Task: Add Zevia Organic Sweetened Passionfruit Hibiscus Tea to the cart.
Action: Mouse pressed left at (25, 99)
Screenshot: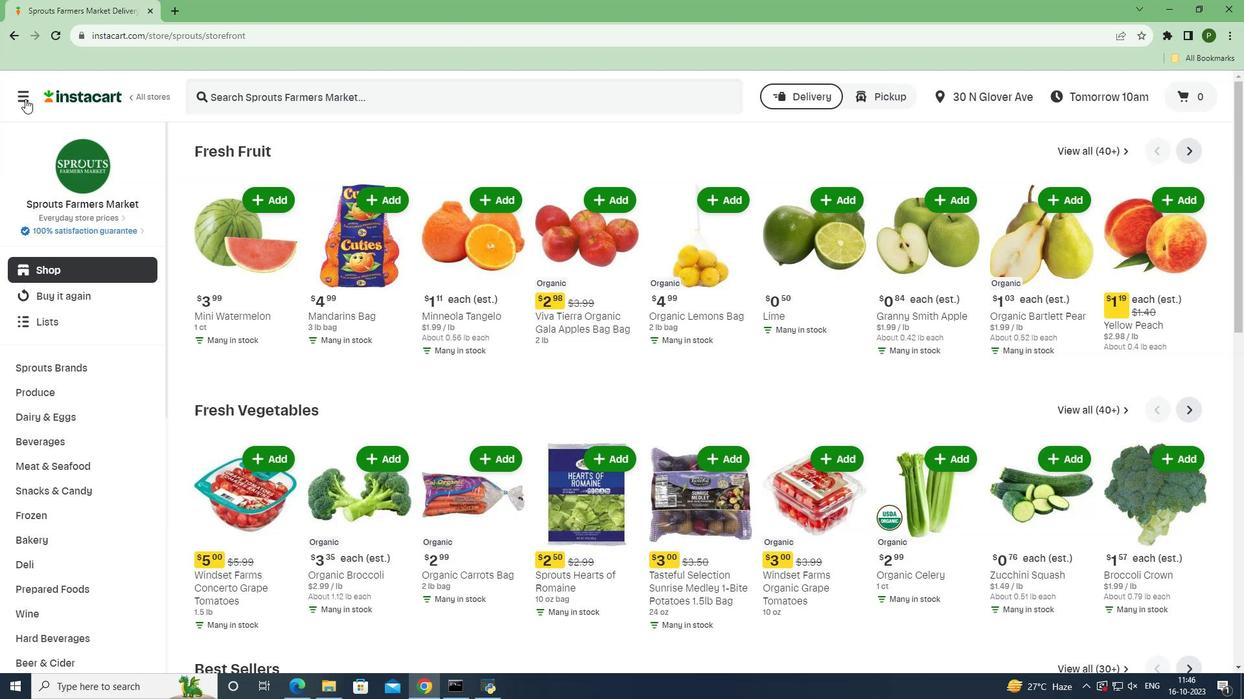 
Action: Mouse moved to (27, 346)
Screenshot: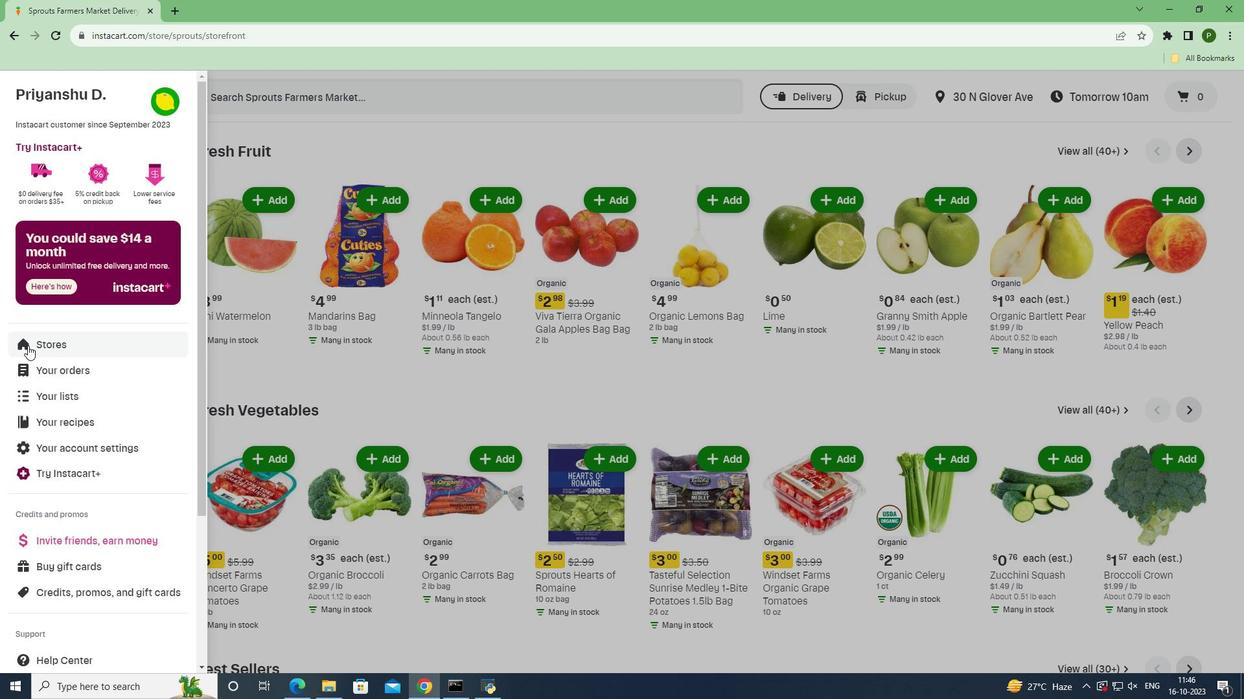 
Action: Mouse pressed left at (27, 346)
Screenshot: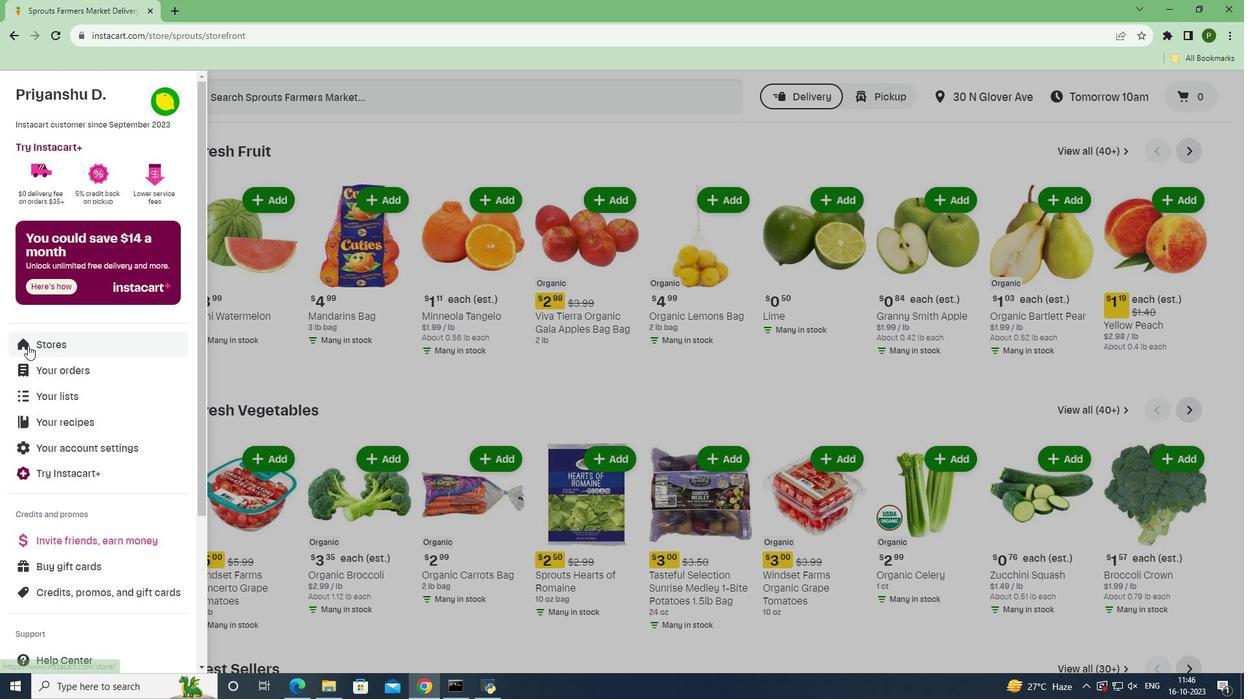 
Action: Mouse moved to (290, 149)
Screenshot: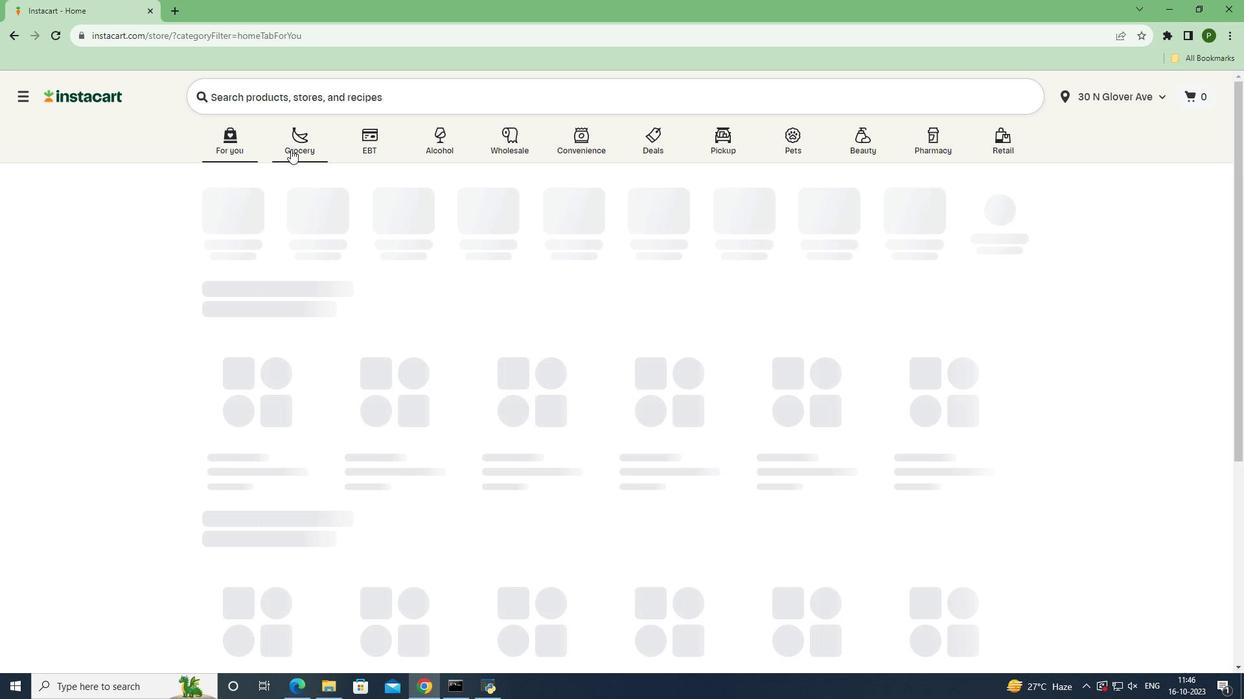 
Action: Mouse pressed left at (290, 149)
Screenshot: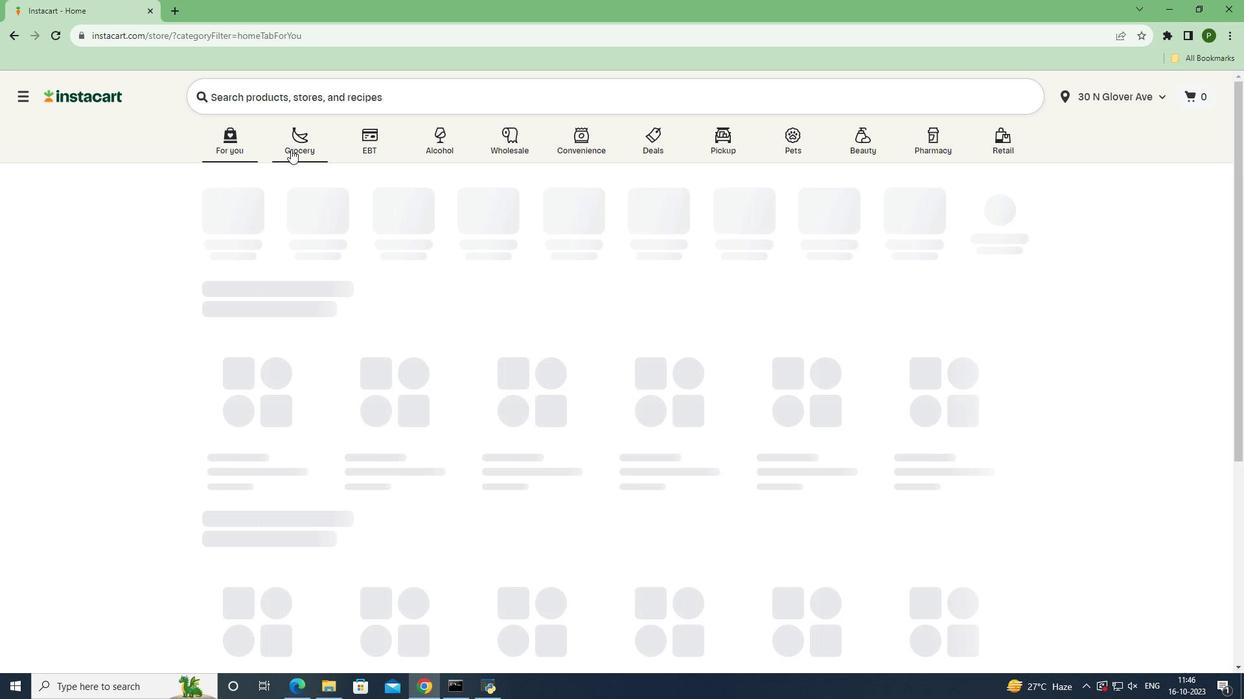 
Action: Mouse moved to (789, 303)
Screenshot: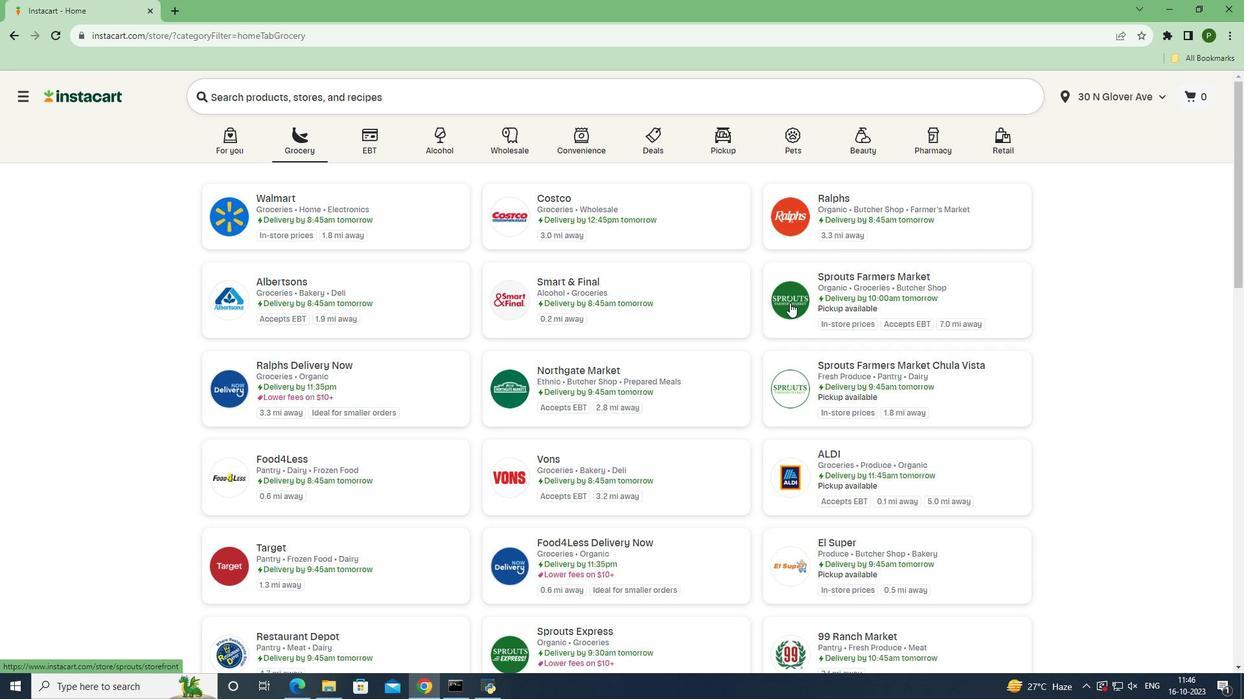 
Action: Mouse pressed left at (789, 303)
Screenshot: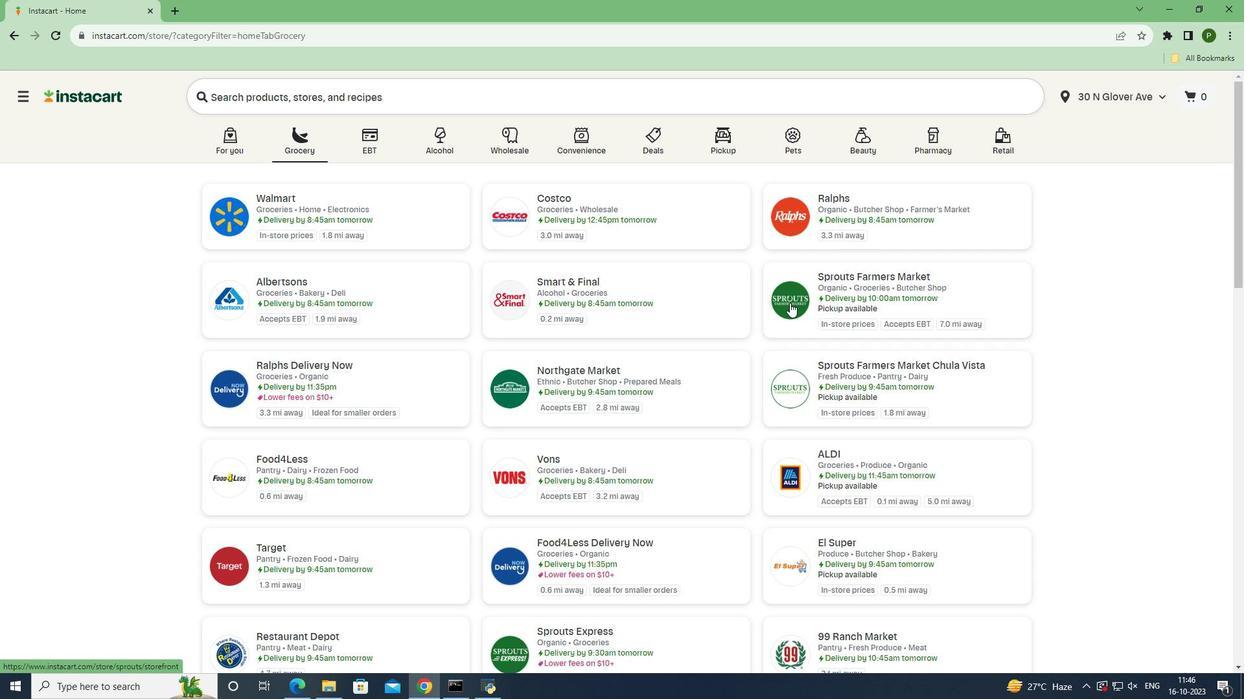 
Action: Mouse moved to (64, 436)
Screenshot: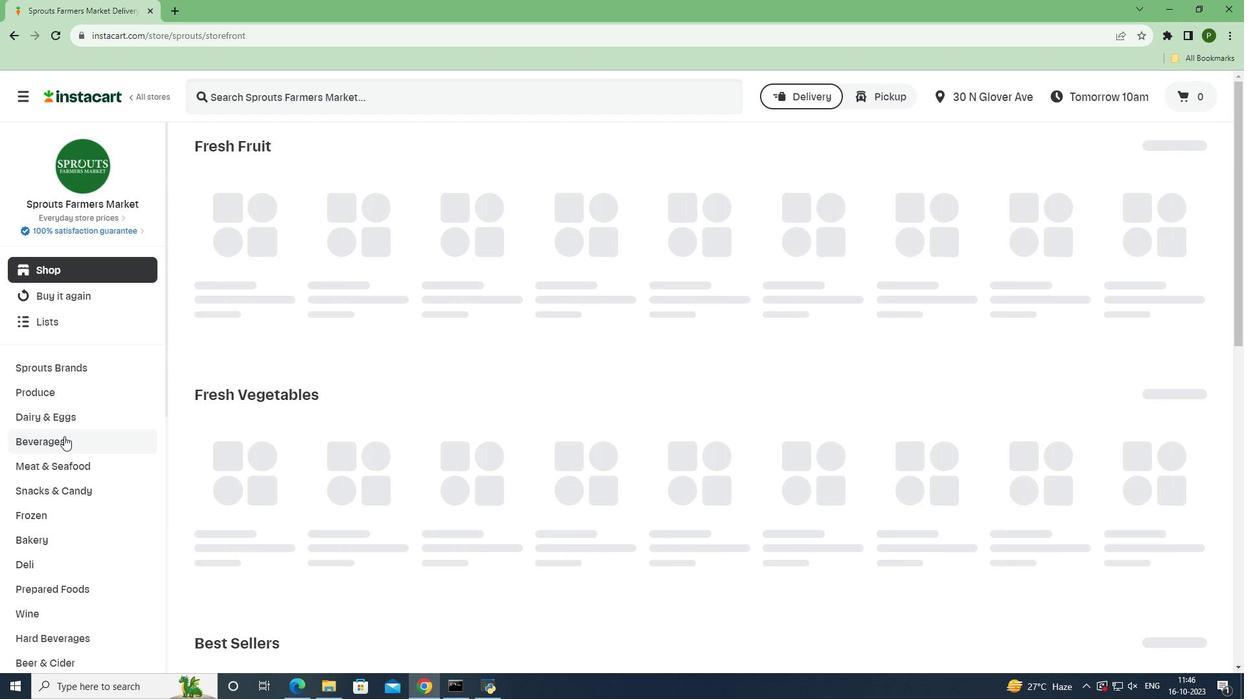 
Action: Mouse pressed left at (64, 436)
Screenshot: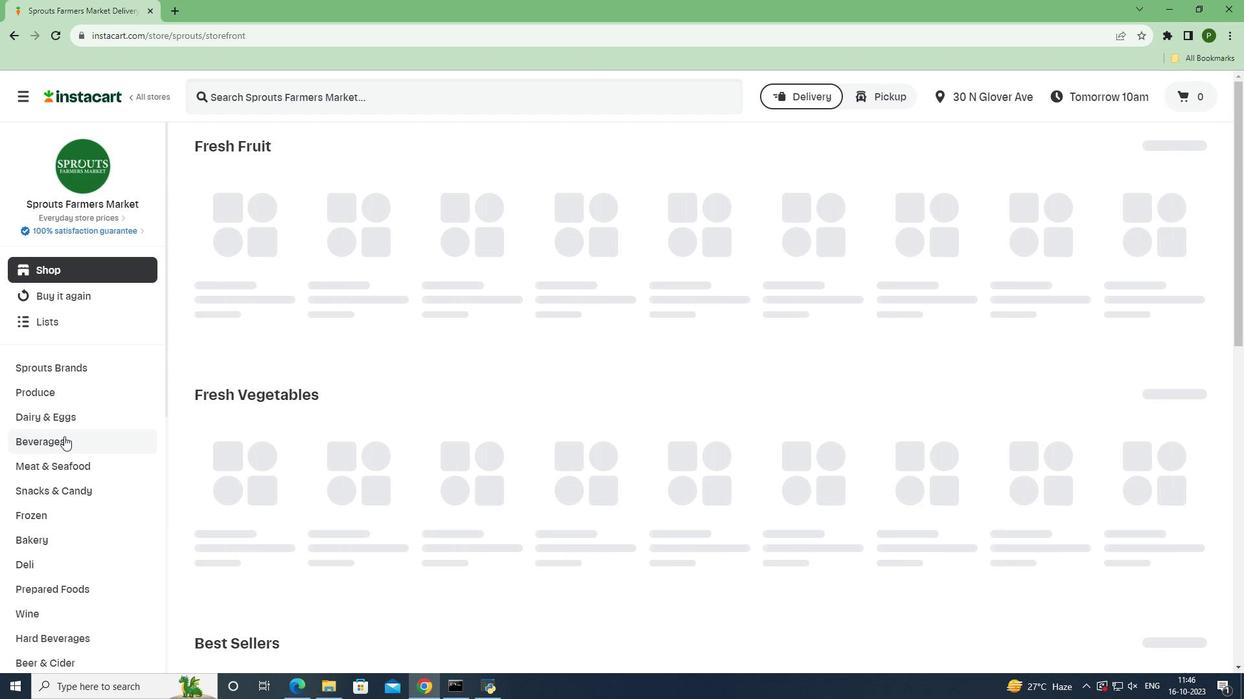 
Action: Mouse moved to (1119, 180)
Screenshot: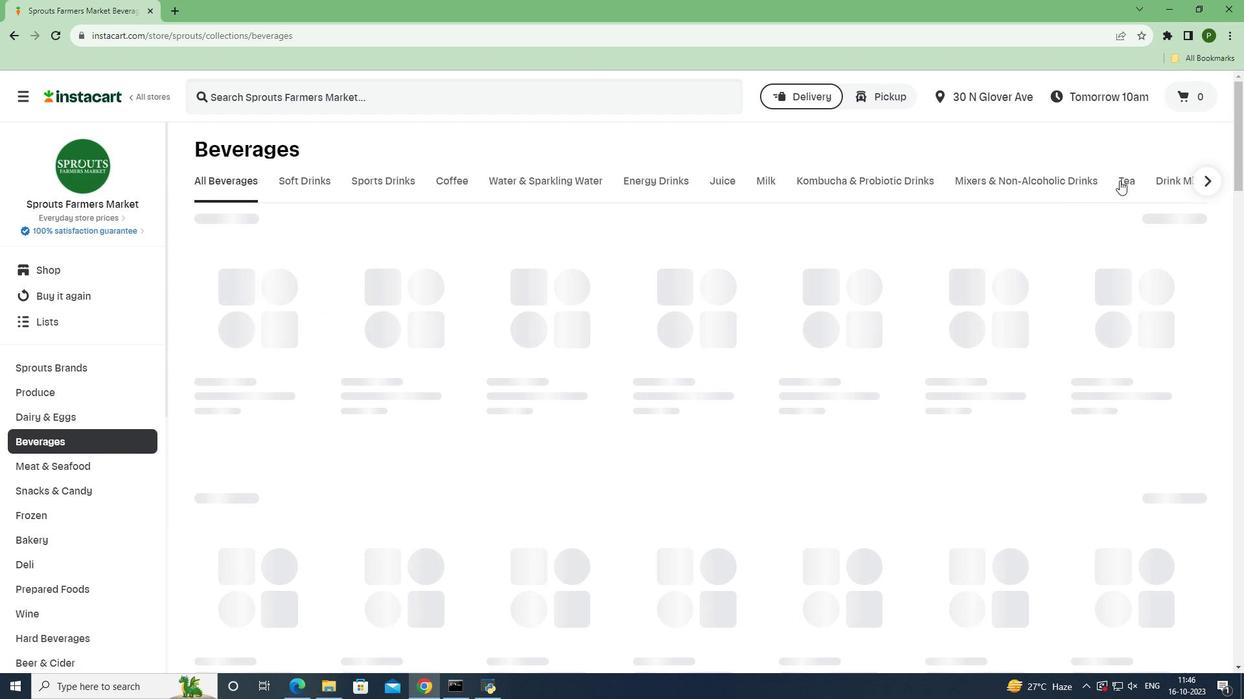 
Action: Mouse pressed left at (1119, 180)
Screenshot: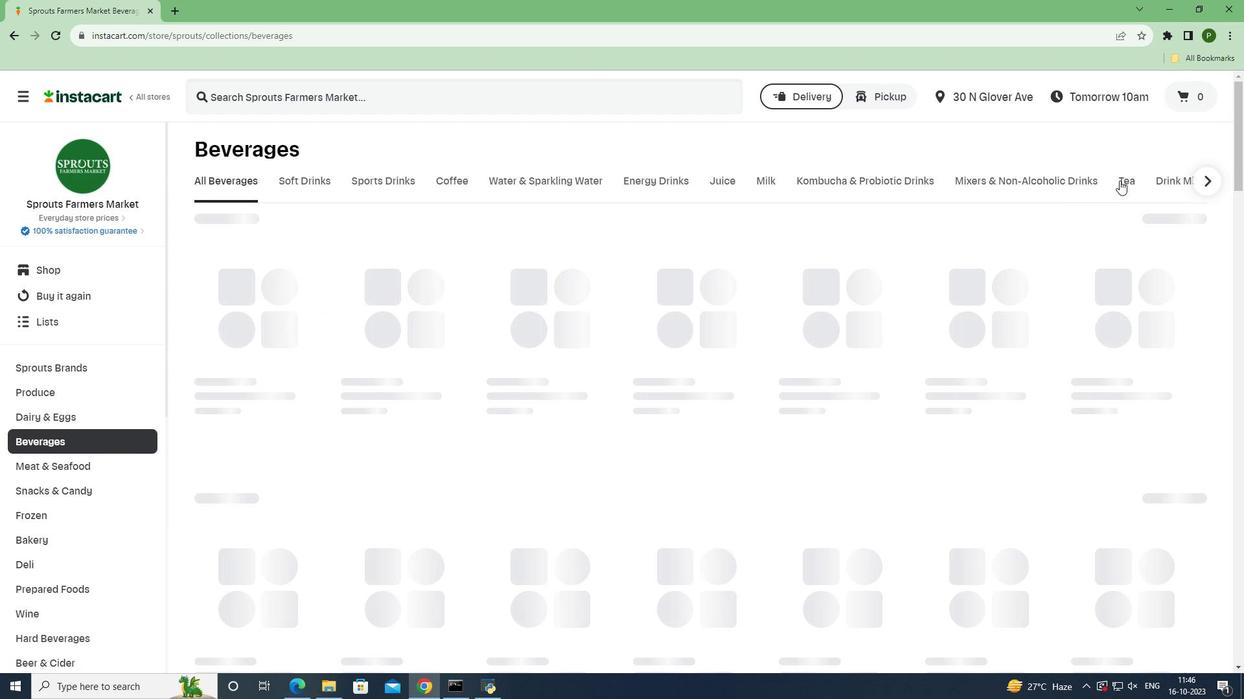 
Action: Mouse moved to (467, 95)
Screenshot: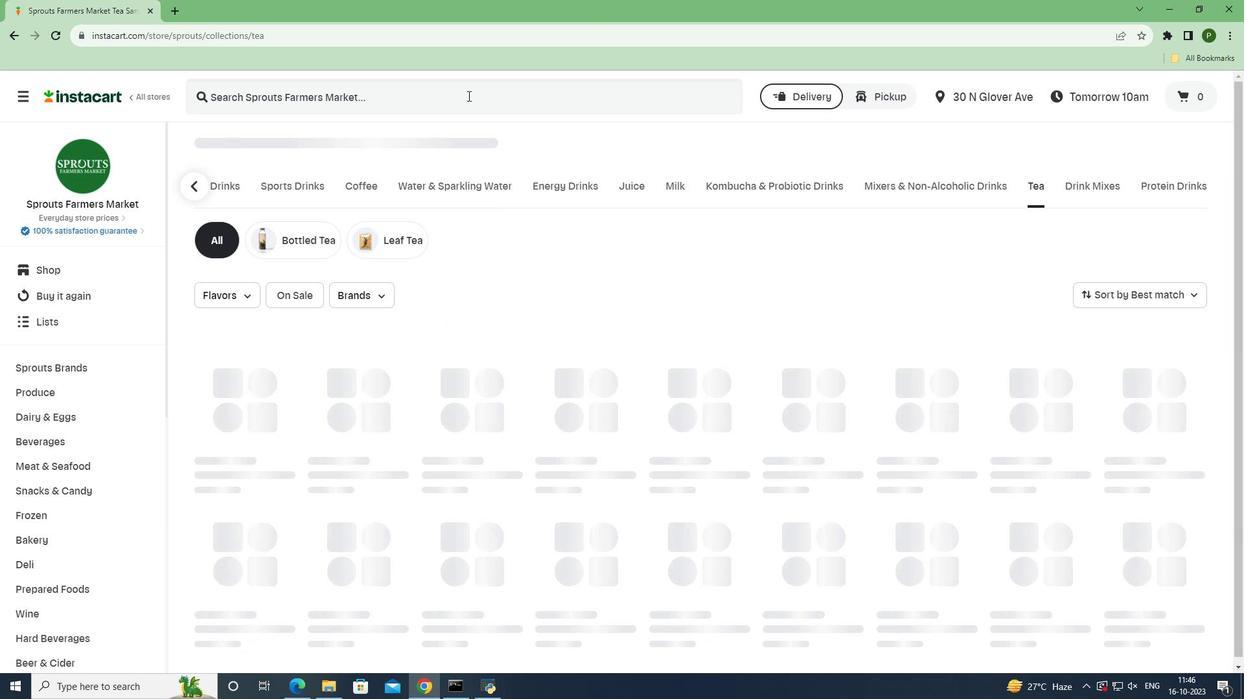 
Action: Mouse pressed left at (467, 95)
Screenshot: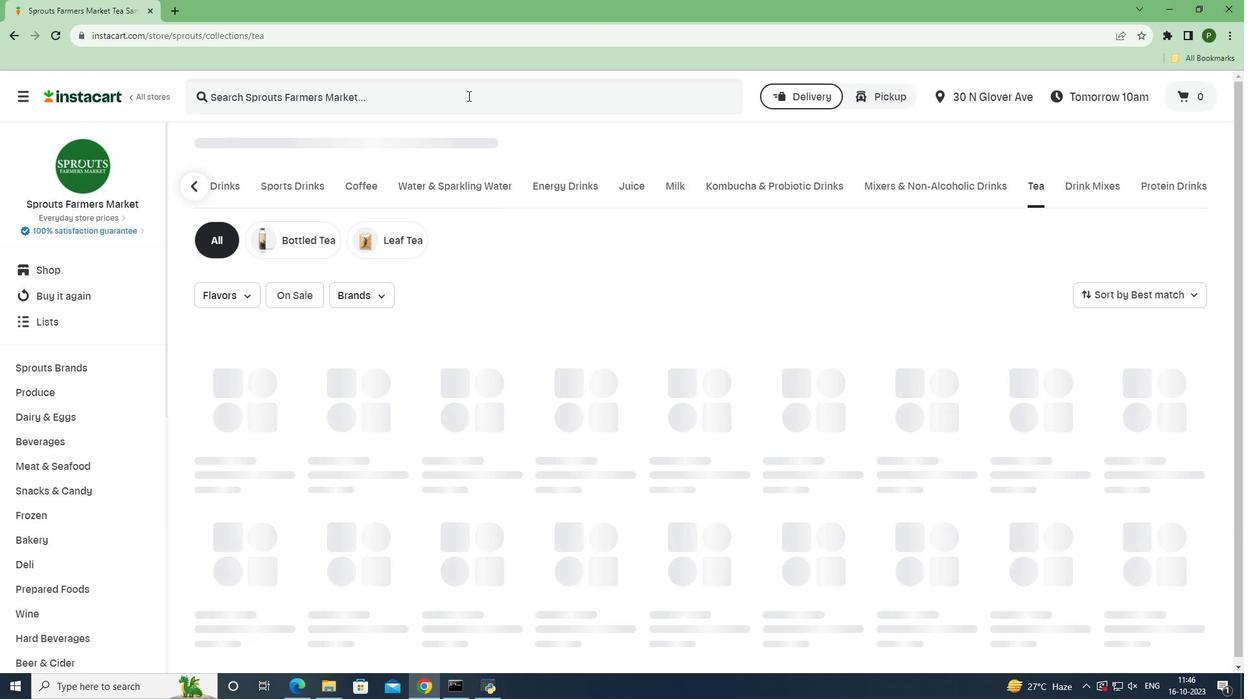 
Action: Key pressed <Key.caps_lock>Z<Key.caps_lock>evia<Key.space><Key.caps_lock>O<Key.caps_lock>rganic<Key.space><Key.caps_lock>S<Key.caps_lock>weetened<Key.space><Key.caps_lock>P<Key.caps_lock>assionfruit<Key.space><Key.caps_lock>B<Key.backspace>H<Key.caps_lock>ibiscus<Key.space><Key.caps_lock>T<Key.caps_lock>ea<Key.space><Key.enter>
Screenshot: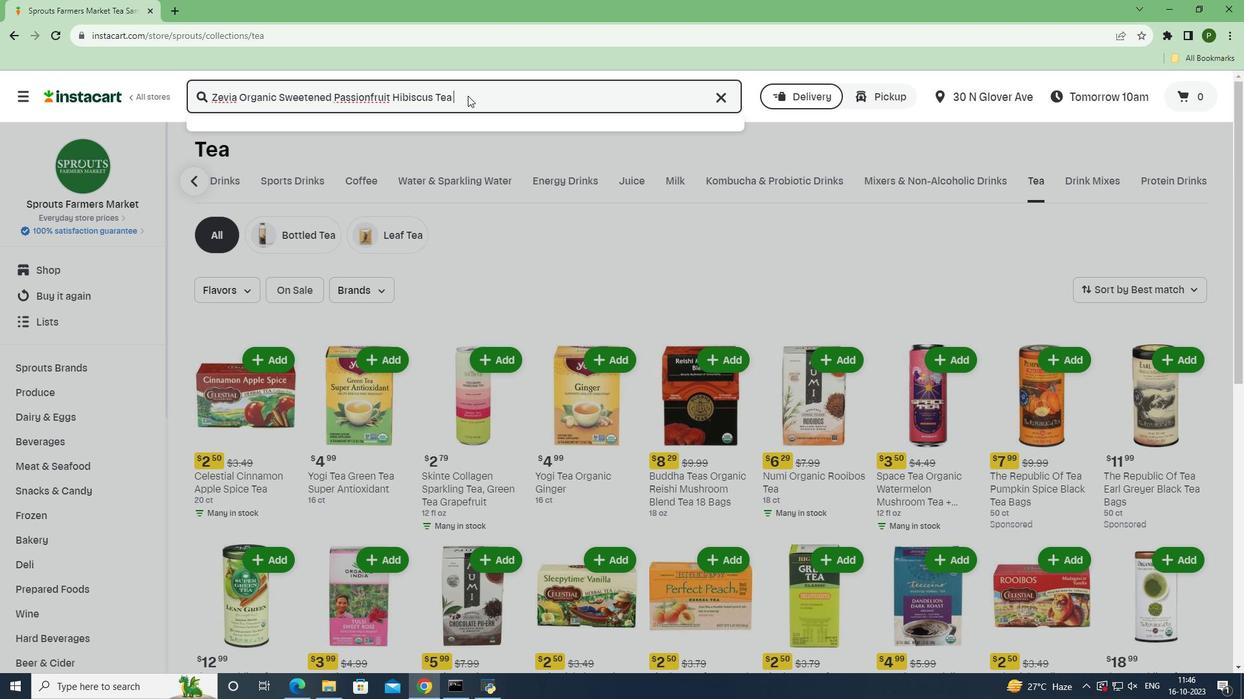 
Action: Mouse moved to (757, 223)
Screenshot: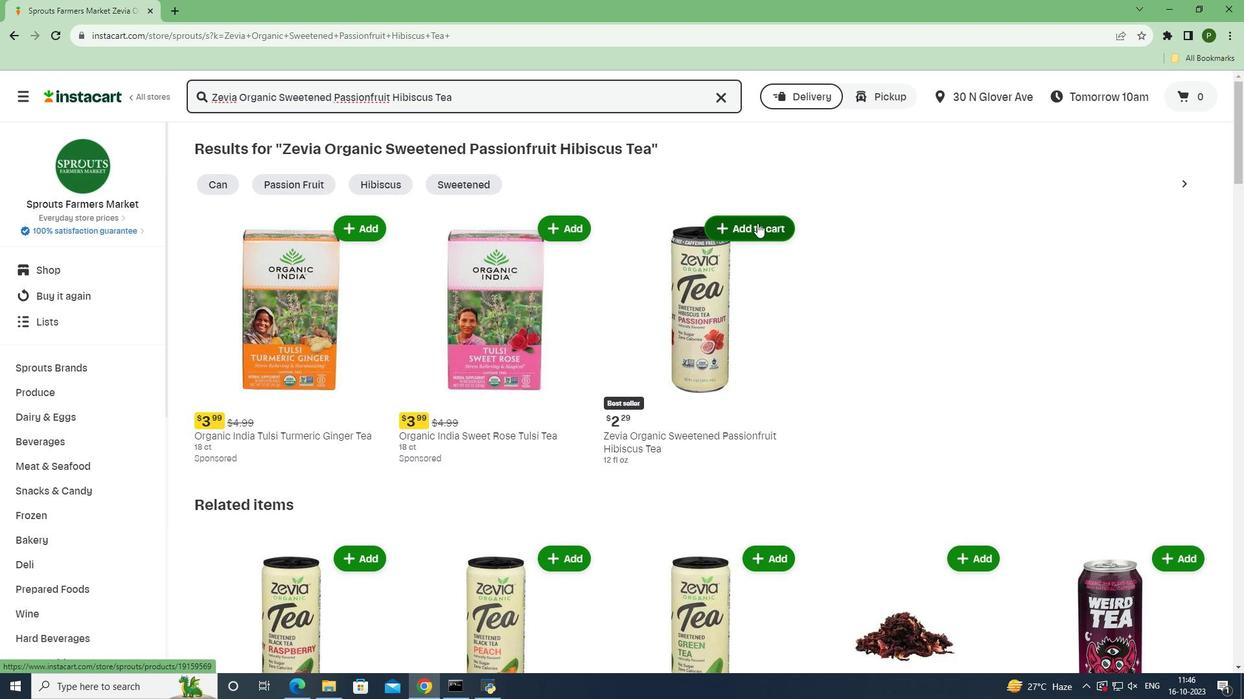 
Action: Mouse pressed left at (757, 223)
Screenshot: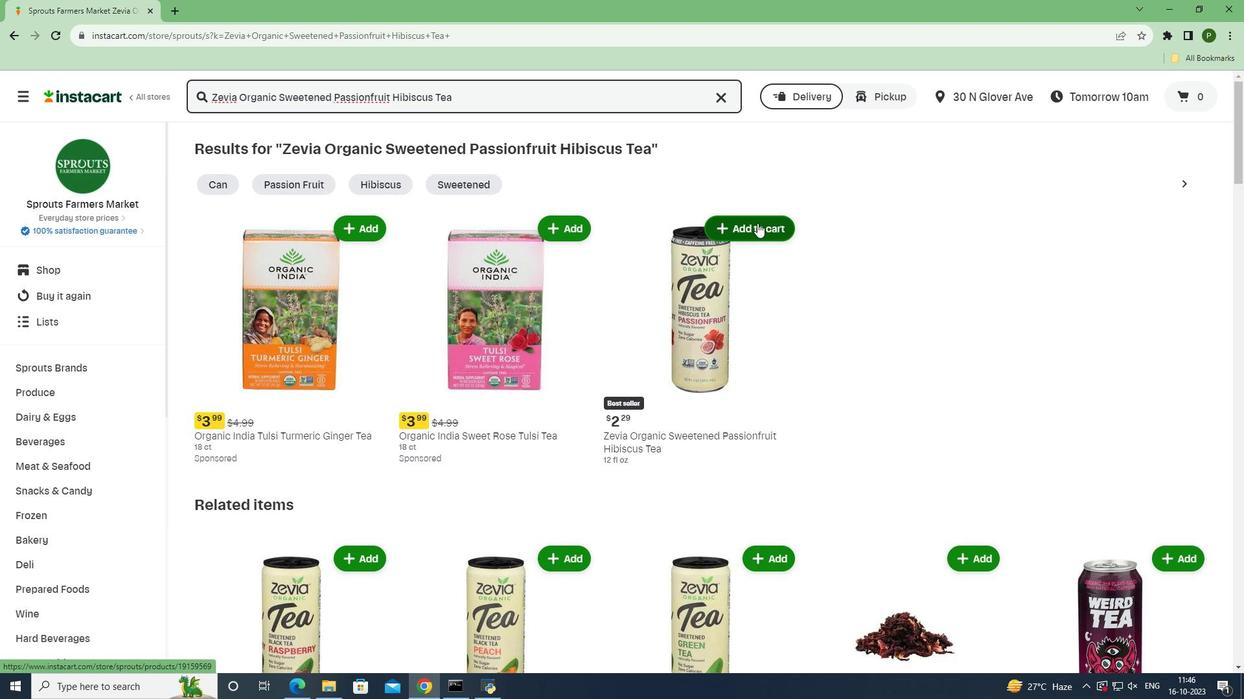 
Action: Mouse moved to (788, 322)
Screenshot: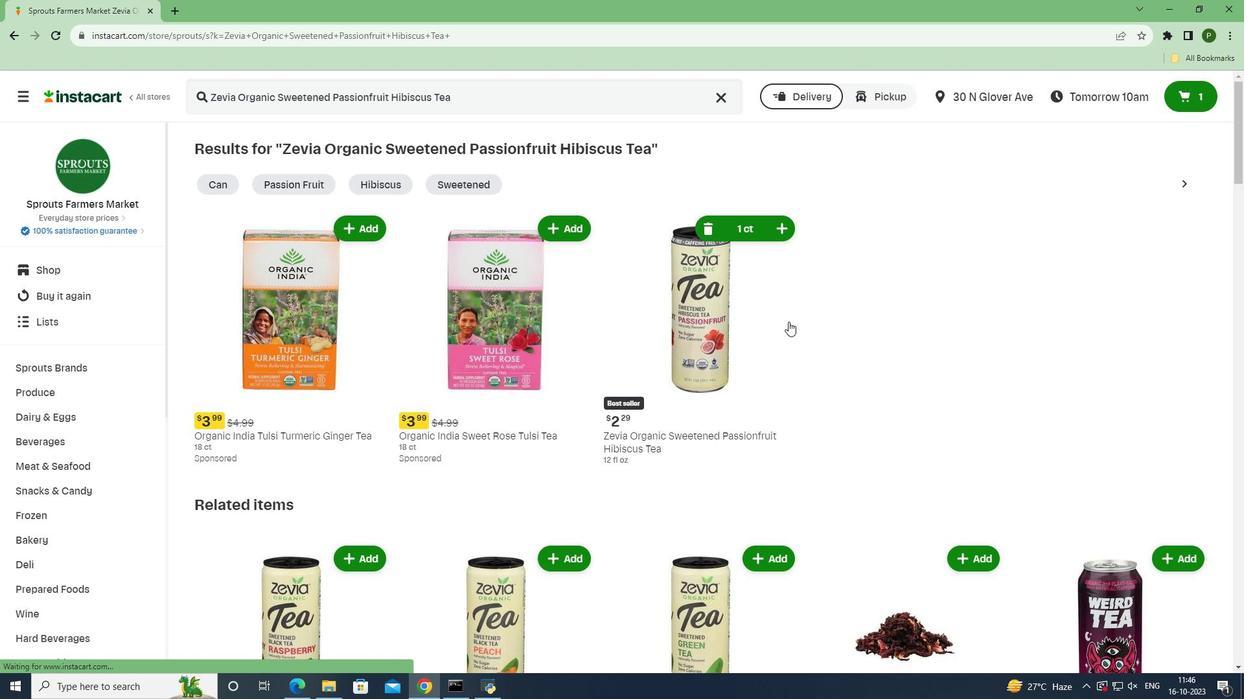 
